 Task: Change the current theme to "Simple Light".
Action: Mouse moved to (162, 74)
Screenshot: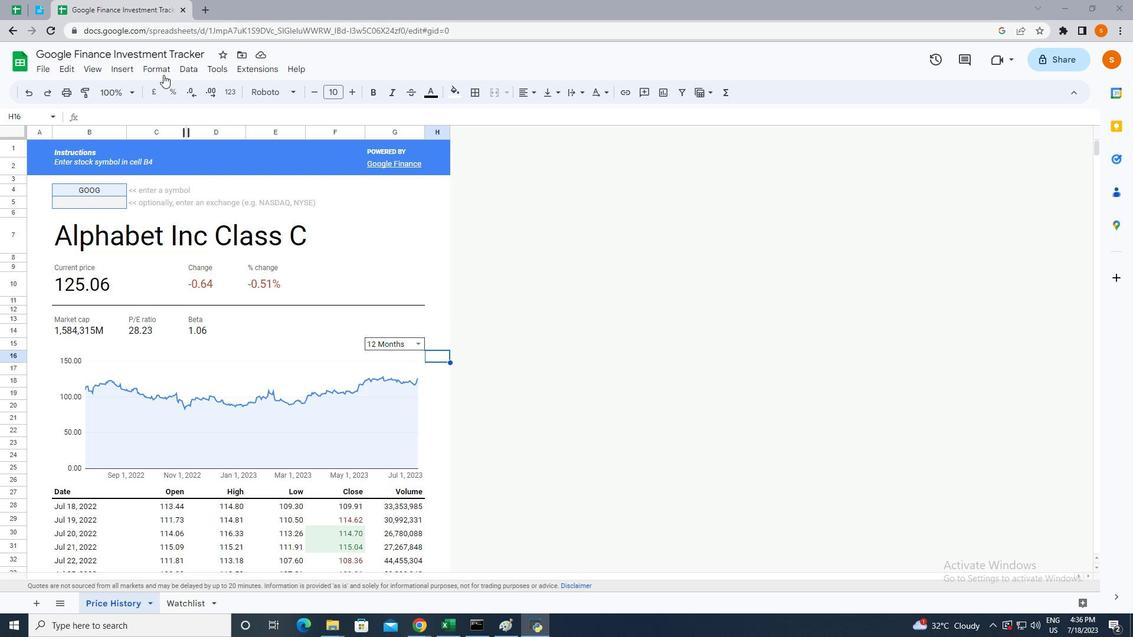 
Action: Mouse pressed left at (162, 74)
Screenshot: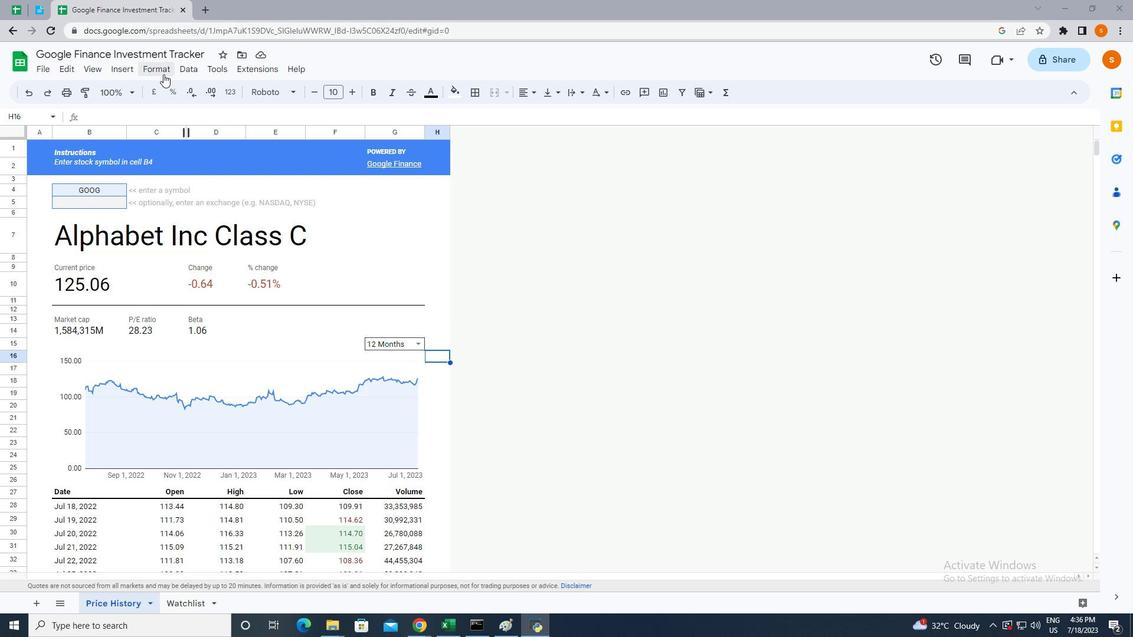 
Action: Mouse moved to (164, 88)
Screenshot: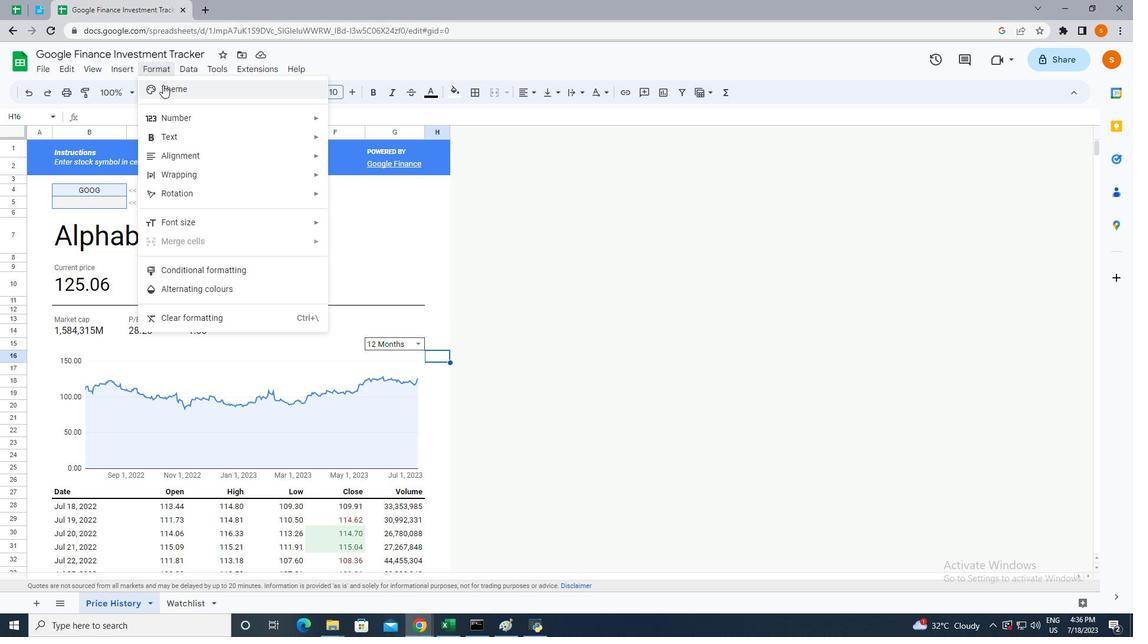 
Action: Mouse pressed left at (164, 88)
Screenshot: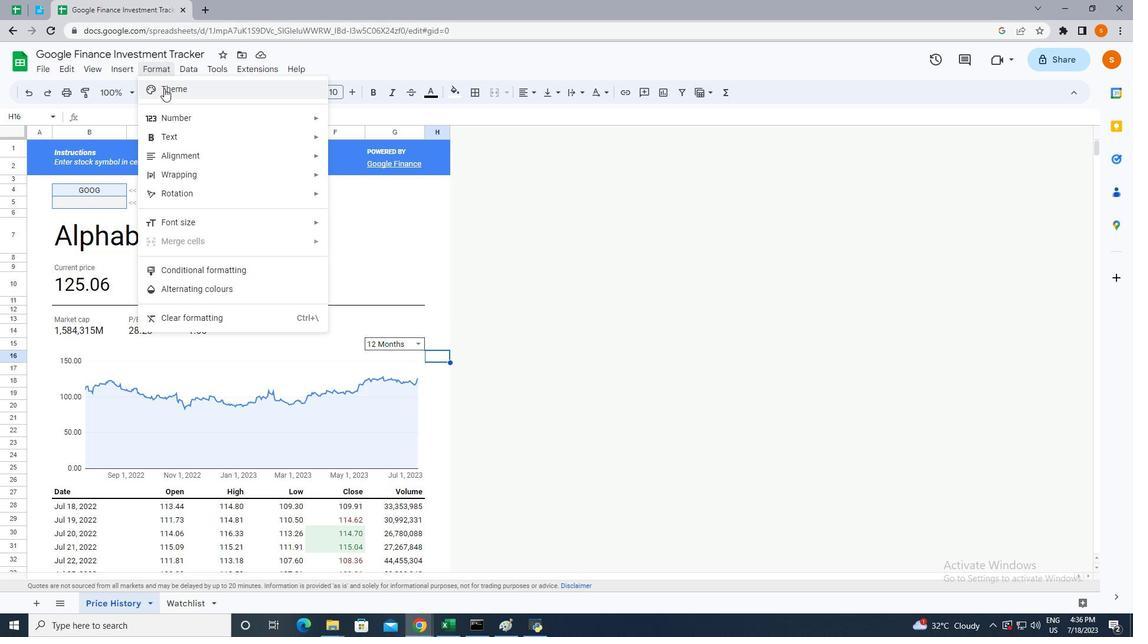 
Action: Mouse moved to (966, 331)
Screenshot: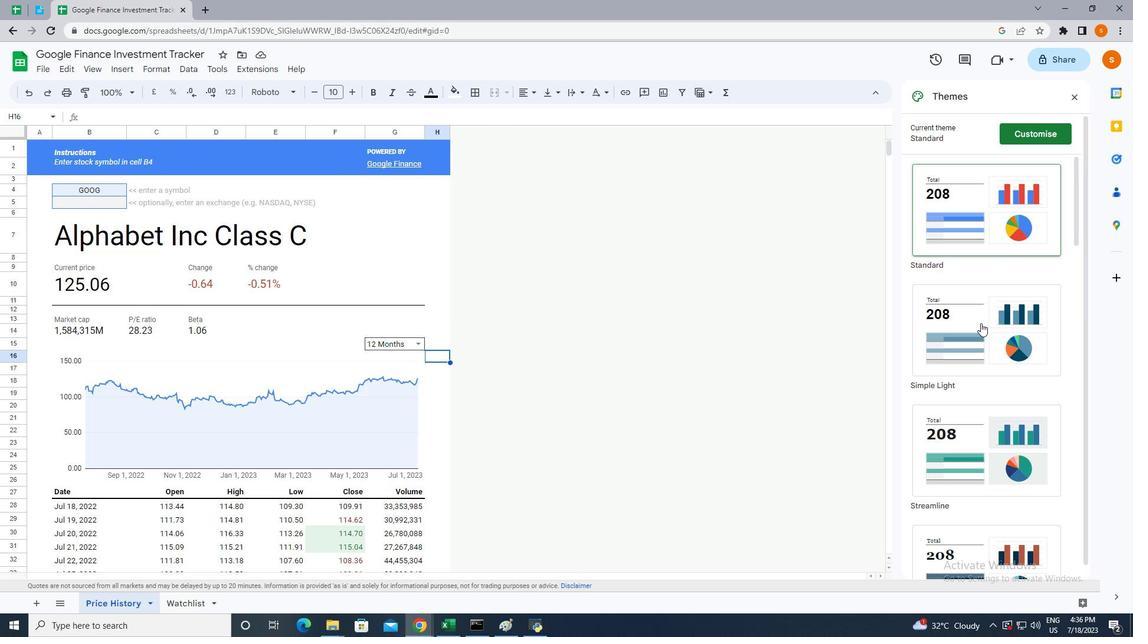 
Action: Mouse pressed left at (966, 331)
Screenshot: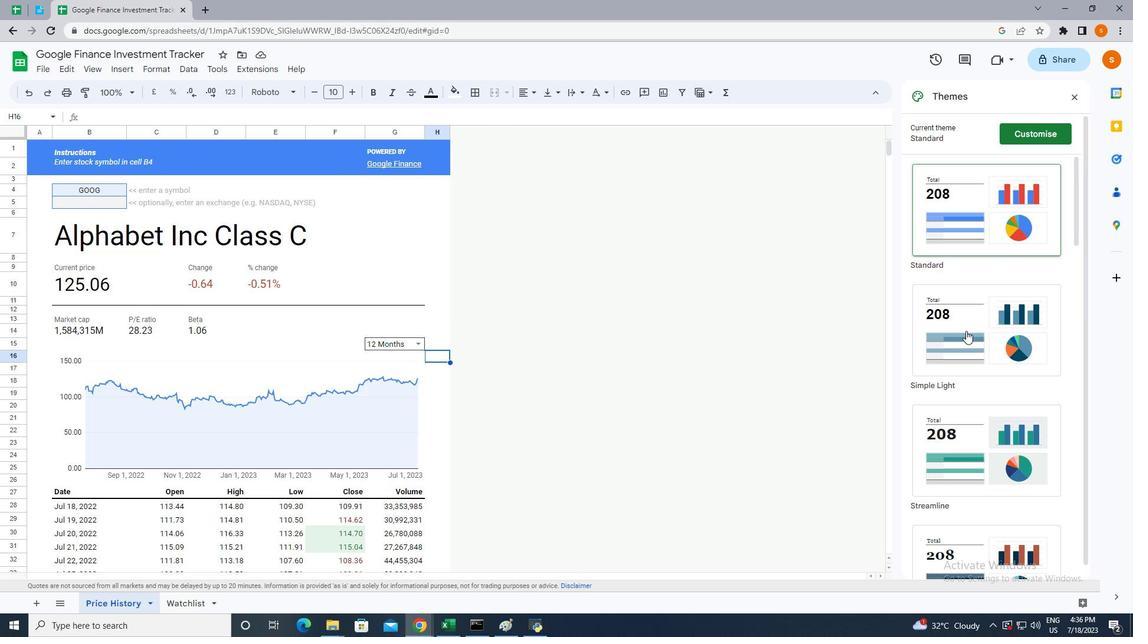 
Action: Mouse moved to (955, 335)
Screenshot: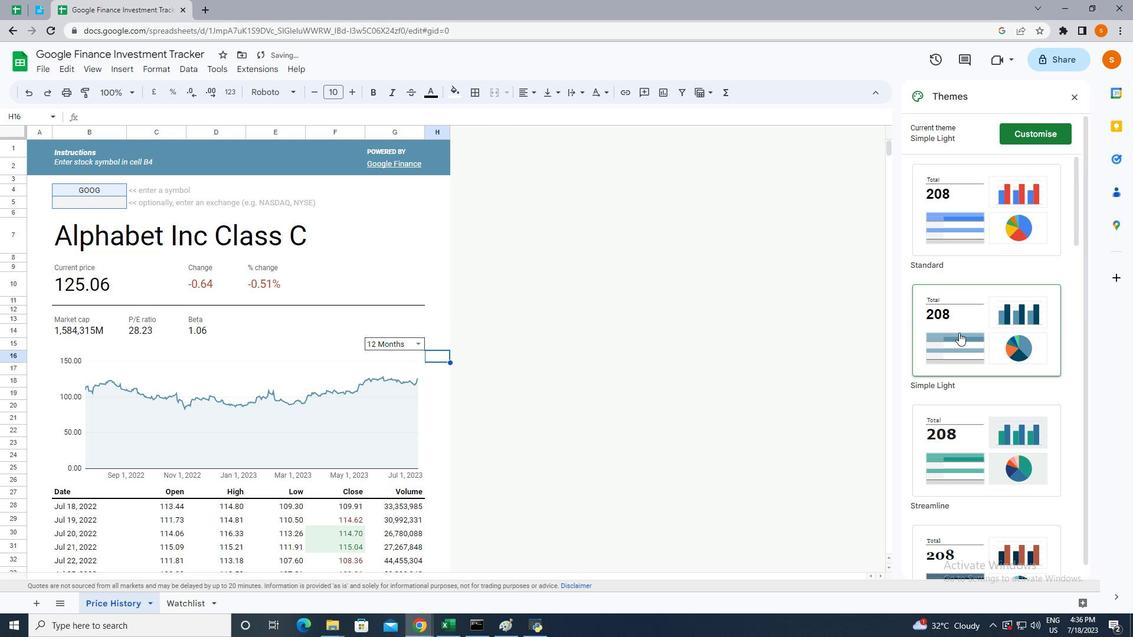 
